 Task: Select the criteria, "less than".
Action: Mouse moved to (164, 64)
Screenshot: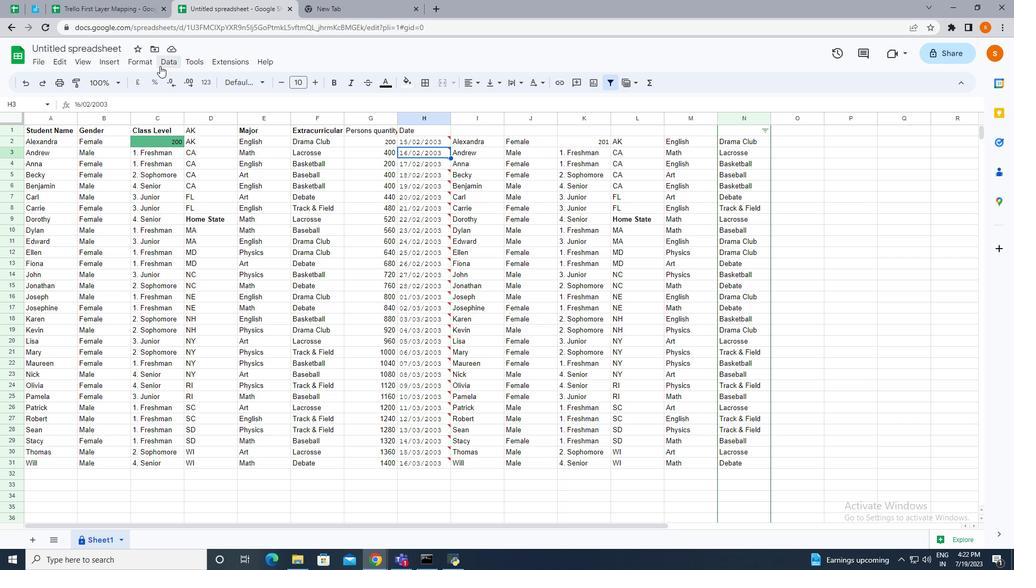 
Action: Mouse pressed left at (164, 64)
Screenshot: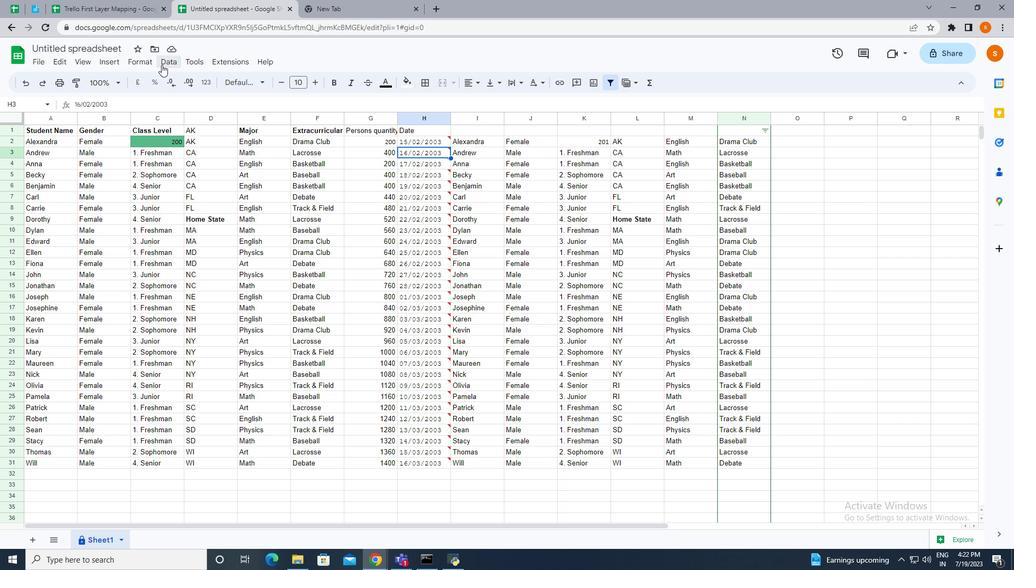 
Action: Mouse moved to (204, 269)
Screenshot: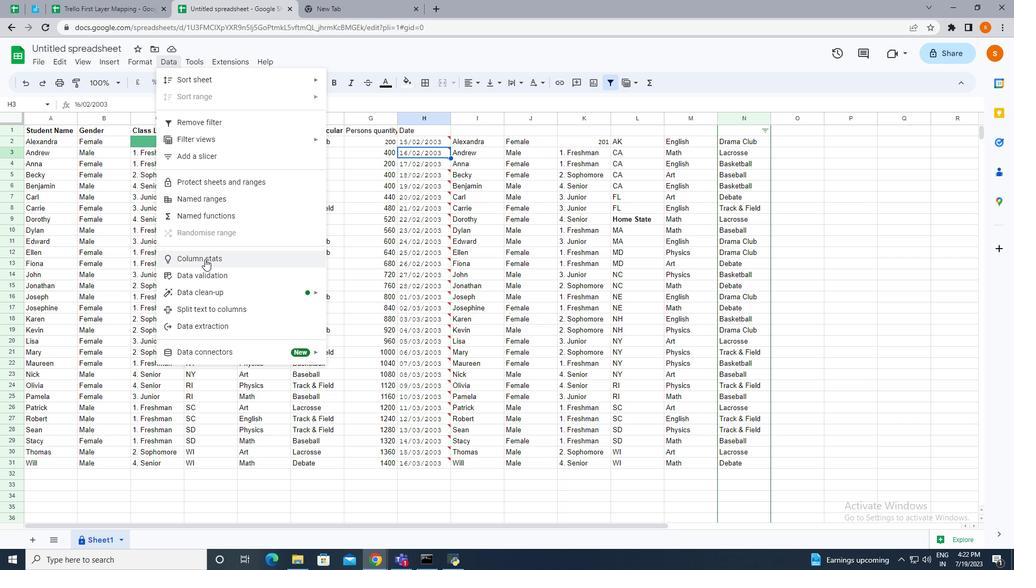 
Action: Mouse pressed left at (204, 269)
Screenshot: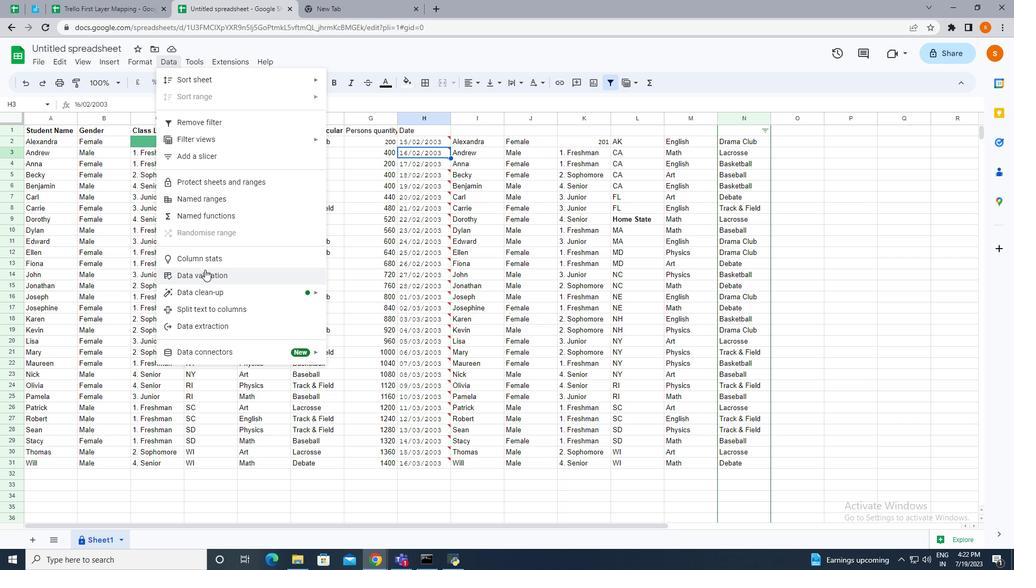 
Action: Mouse moved to (862, 130)
Screenshot: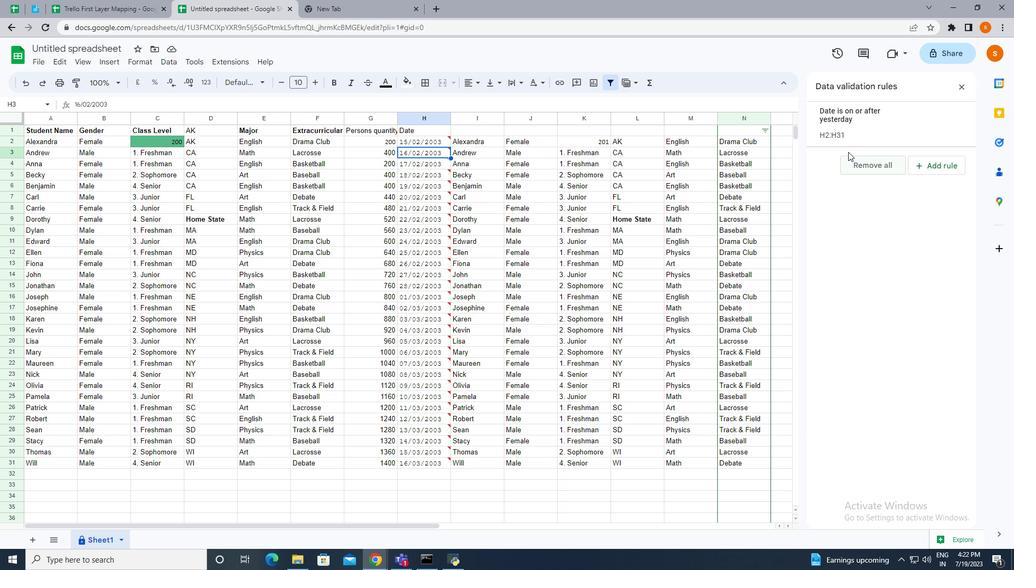 
Action: Mouse pressed left at (862, 130)
Screenshot: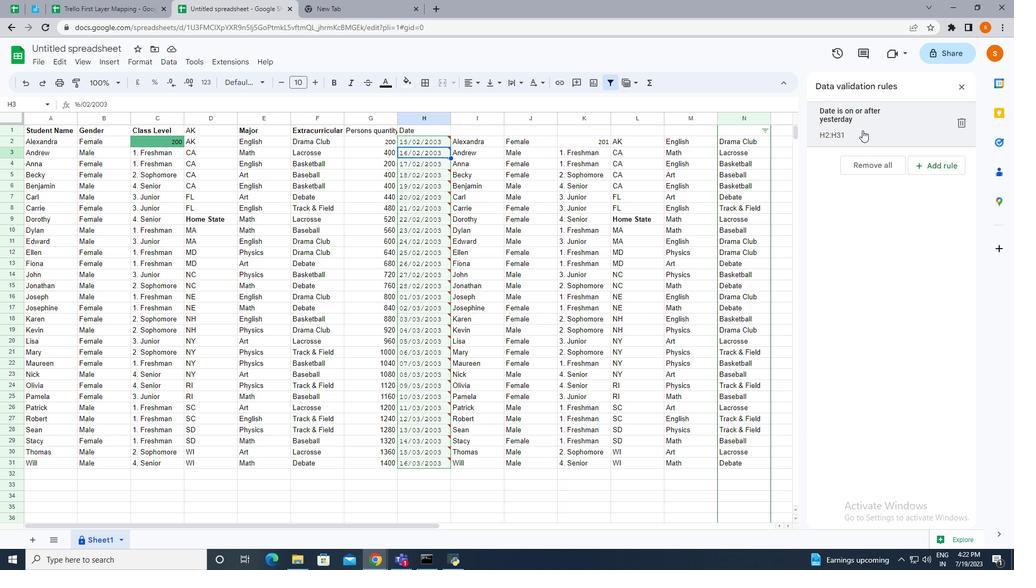 
Action: Mouse moved to (875, 180)
Screenshot: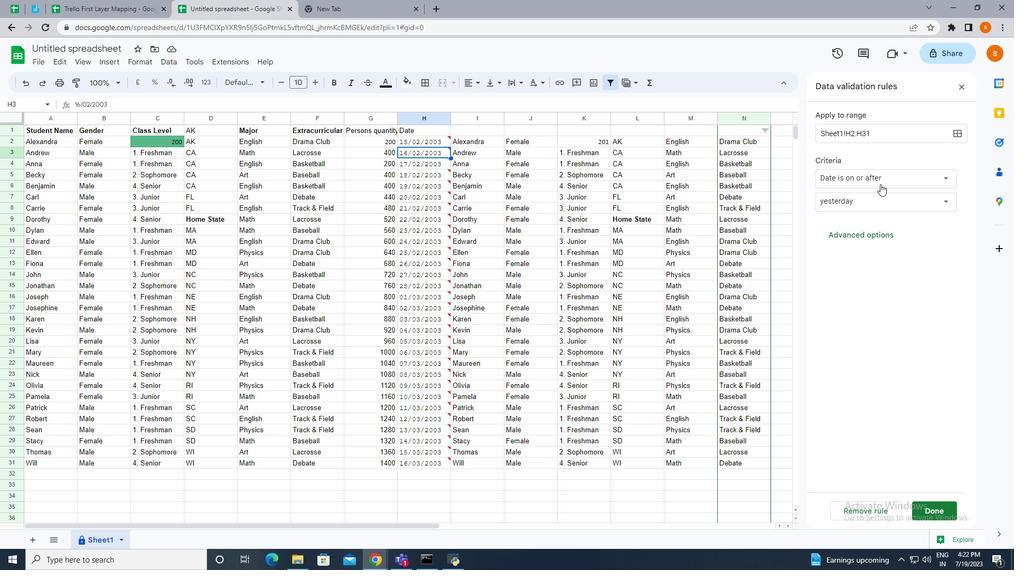 
Action: Mouse pressed left at (875, 180)
Screenshot: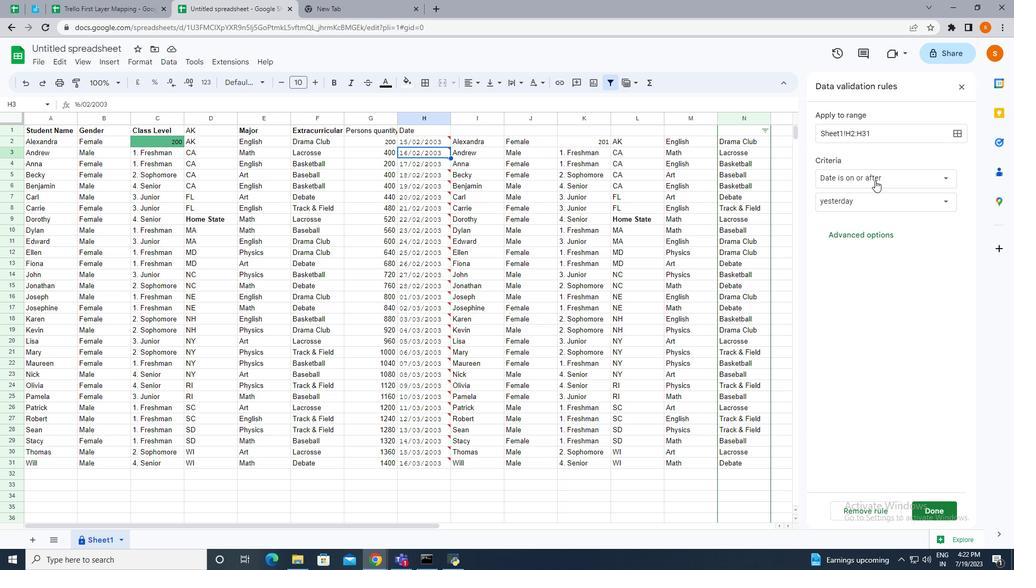 
Action: Mouse moved to (868, 337)
Screenshot: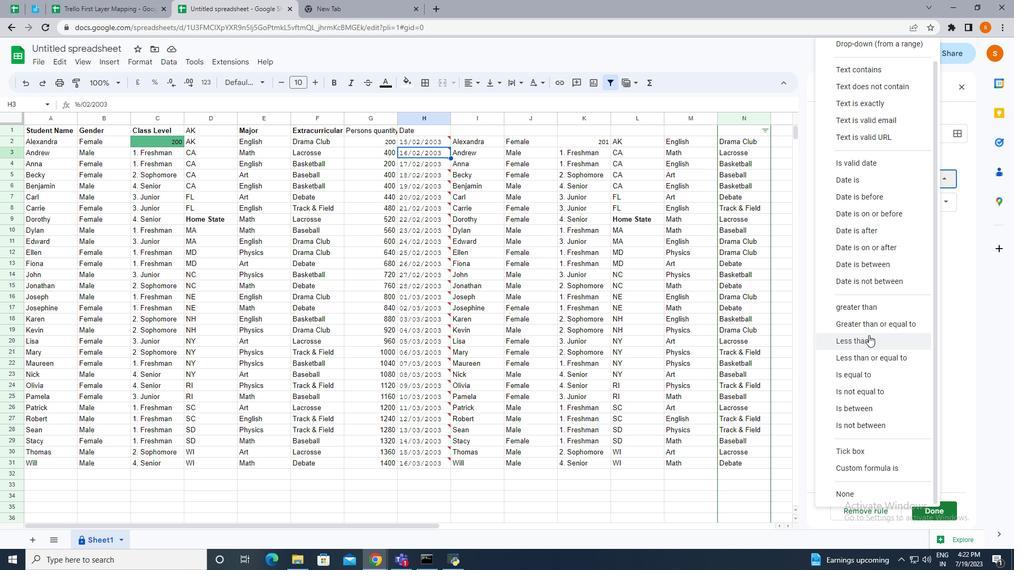 
Action: Mouse pressed left at (868, 337)
Screenshot: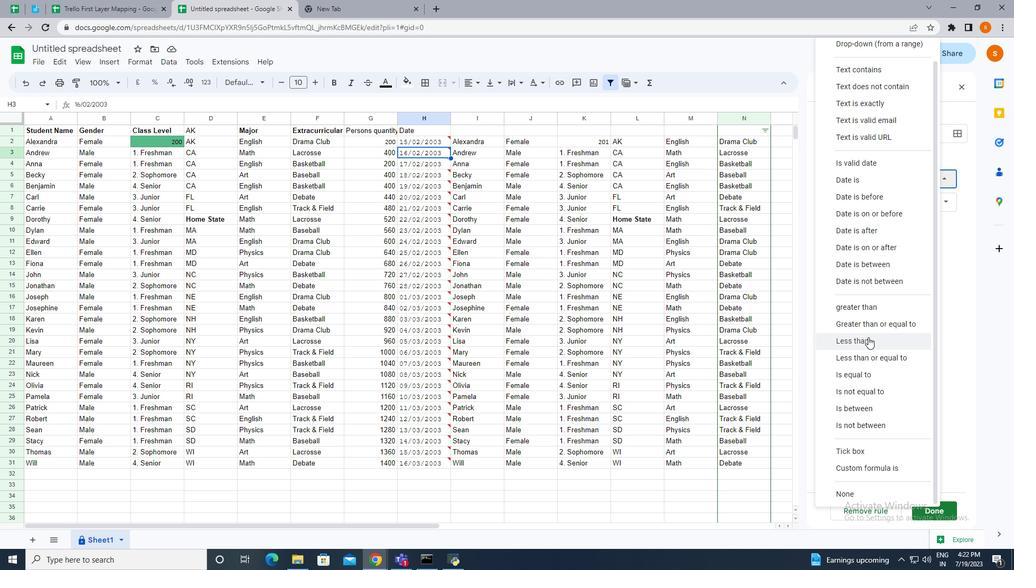 
